 Task: Add Celsius Sparkling Wild Berry, Energy Drink to the cart.
Action: Mouse moved to (46, 338)
Screenshot: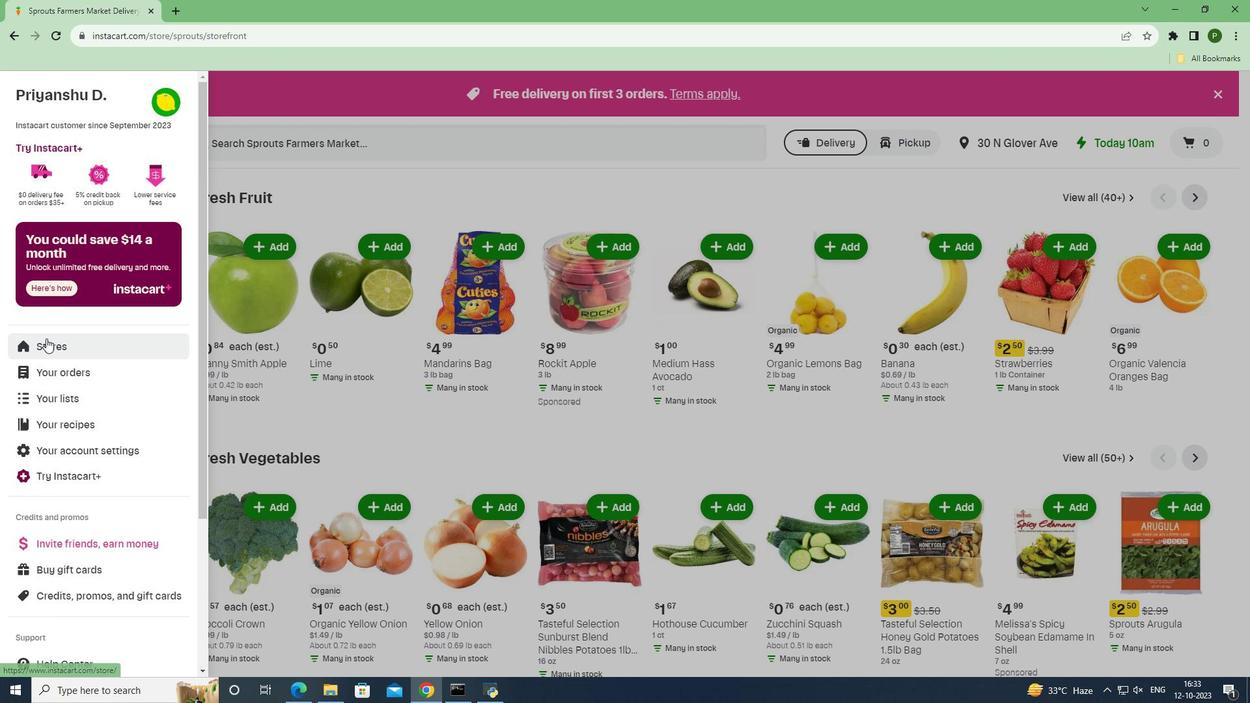 
Action: Mouse pressed left at (46, 338)
Screenshot: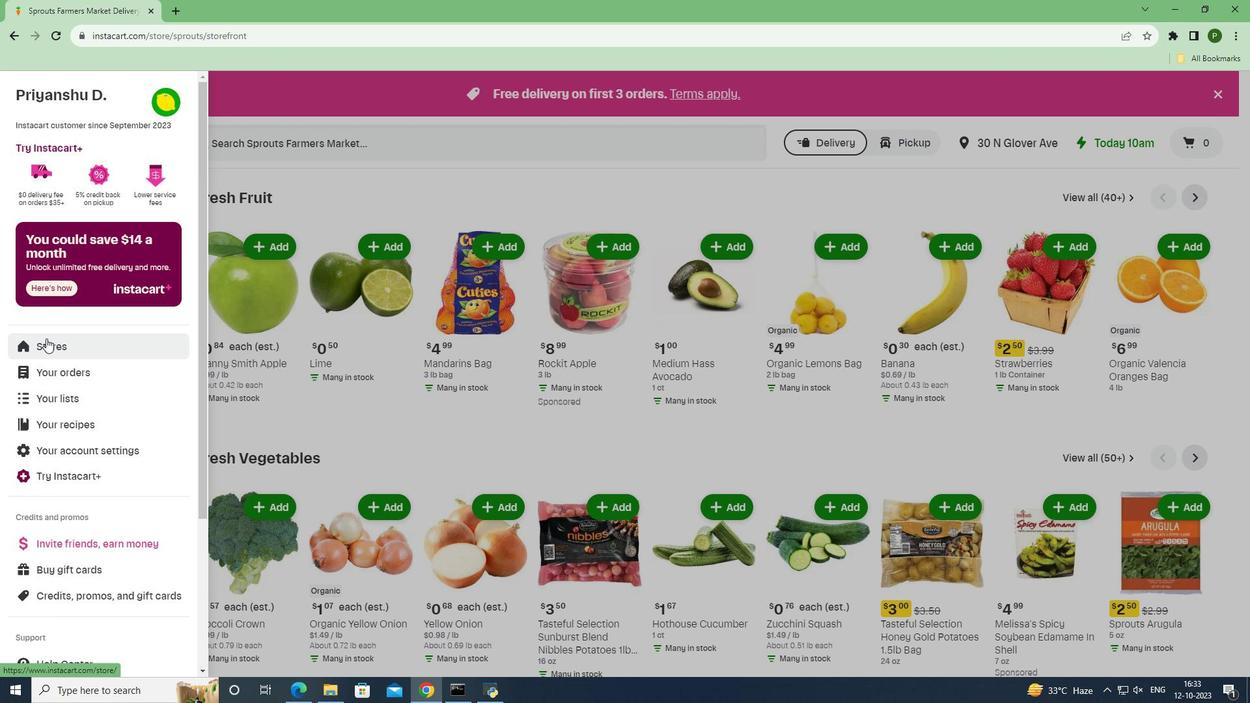 
Action: Mouse moved to (306, 155)
Screenshot: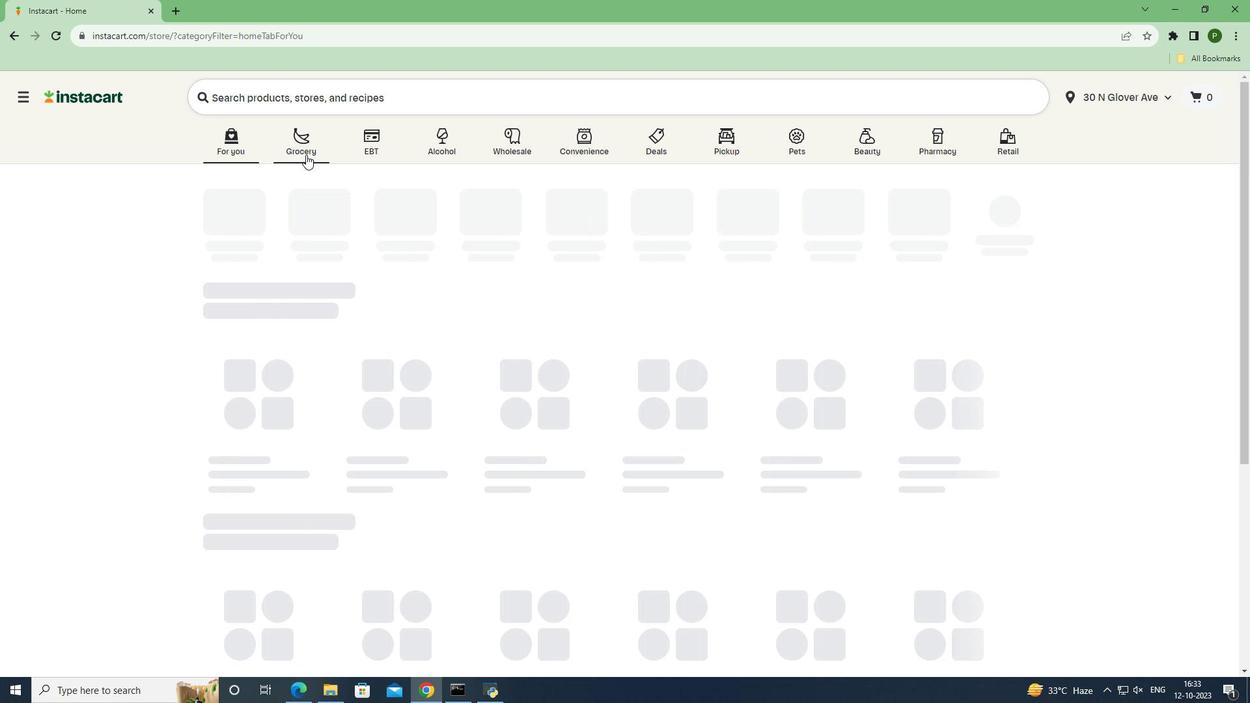 
Action: Mouse pressed left at (306, 155)
Screenshot: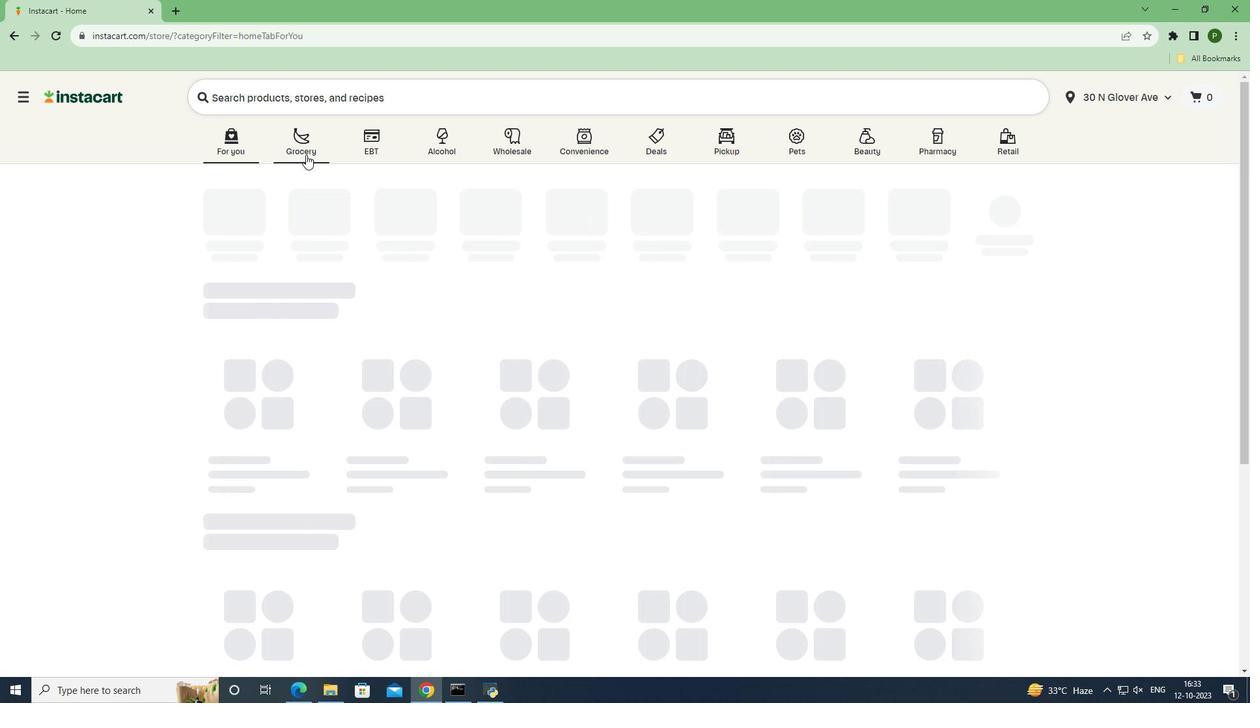 
Action: Mouse moved to (517, 302)
Screenshot: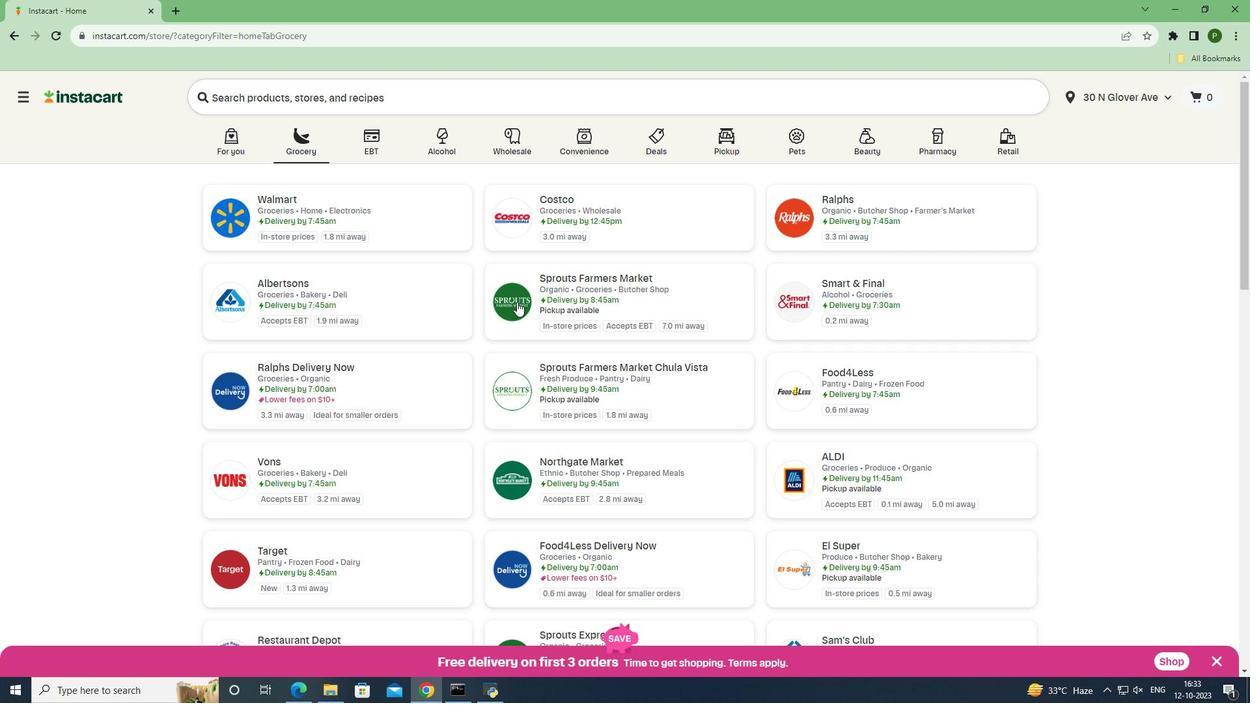 
Action: Mouse pressed left at (517, 302)
Screenshot: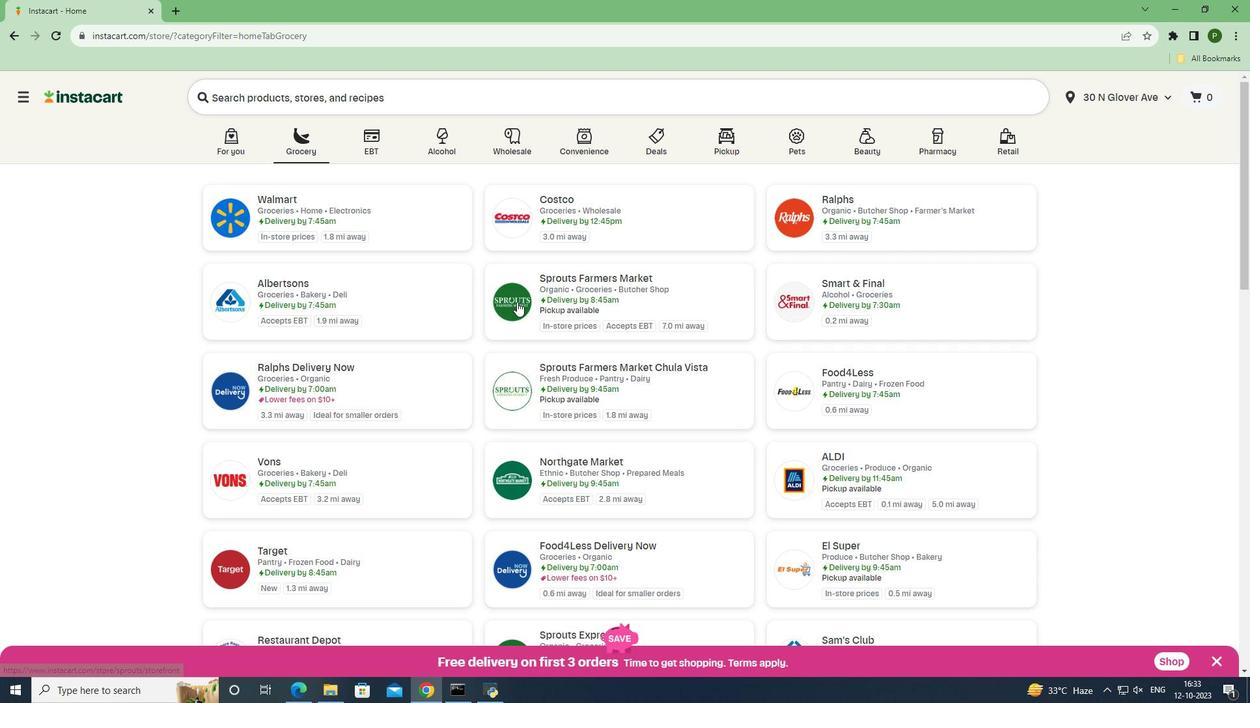 
Action: Mouse moved to (86, 495)
Screenshot: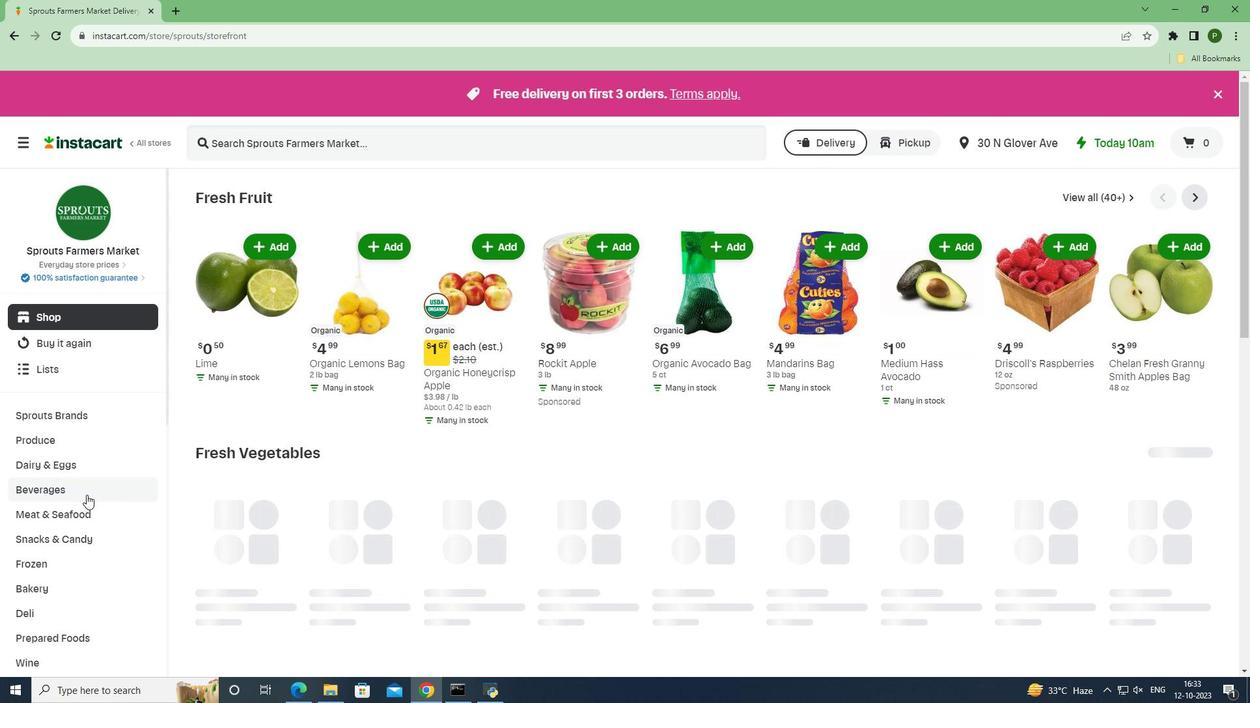 
Action: Mouse pressed left at (86, 495)
Screenshot: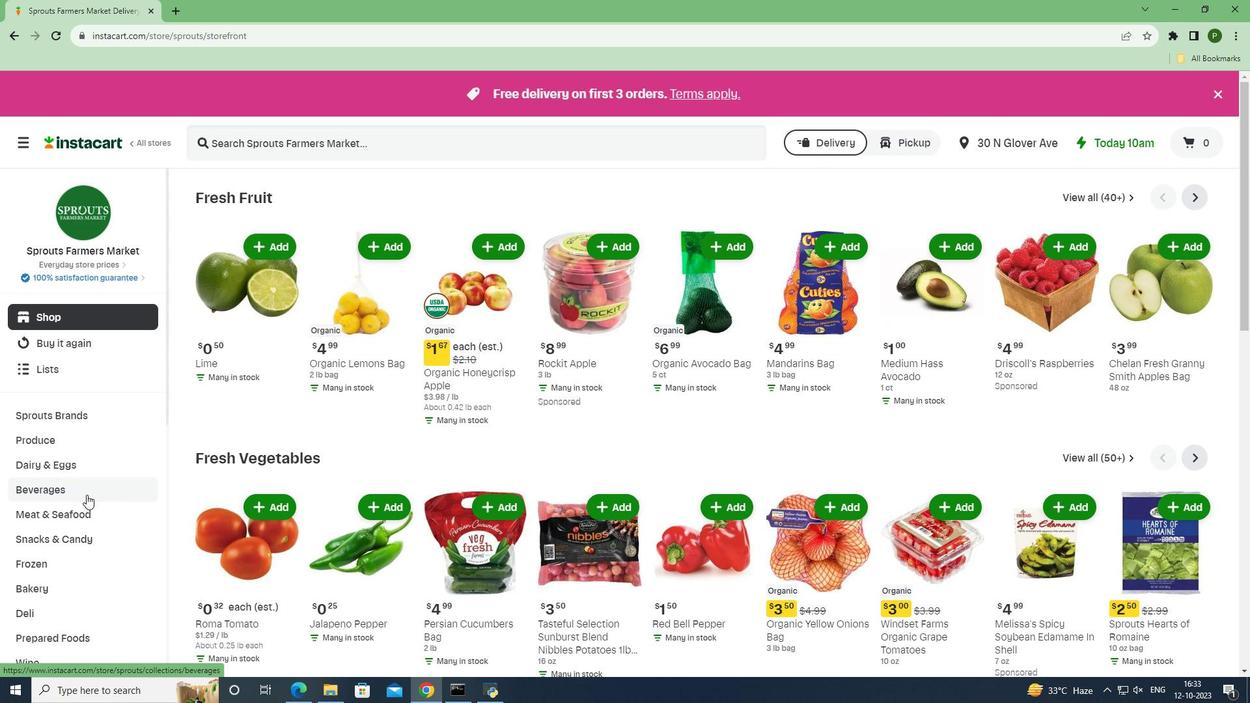 
Action: Mouse moved to (682, 232)
Screenshot: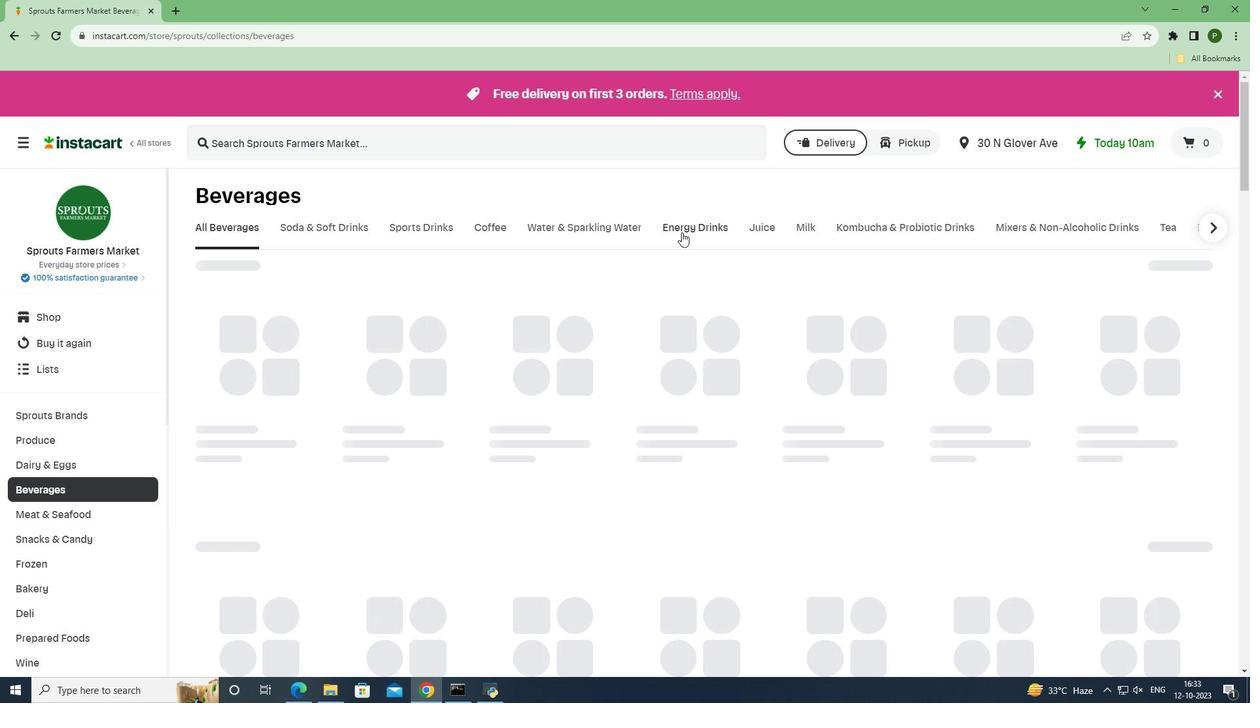 
Action: Mouse pressed left at (682, 232)
Screenshot: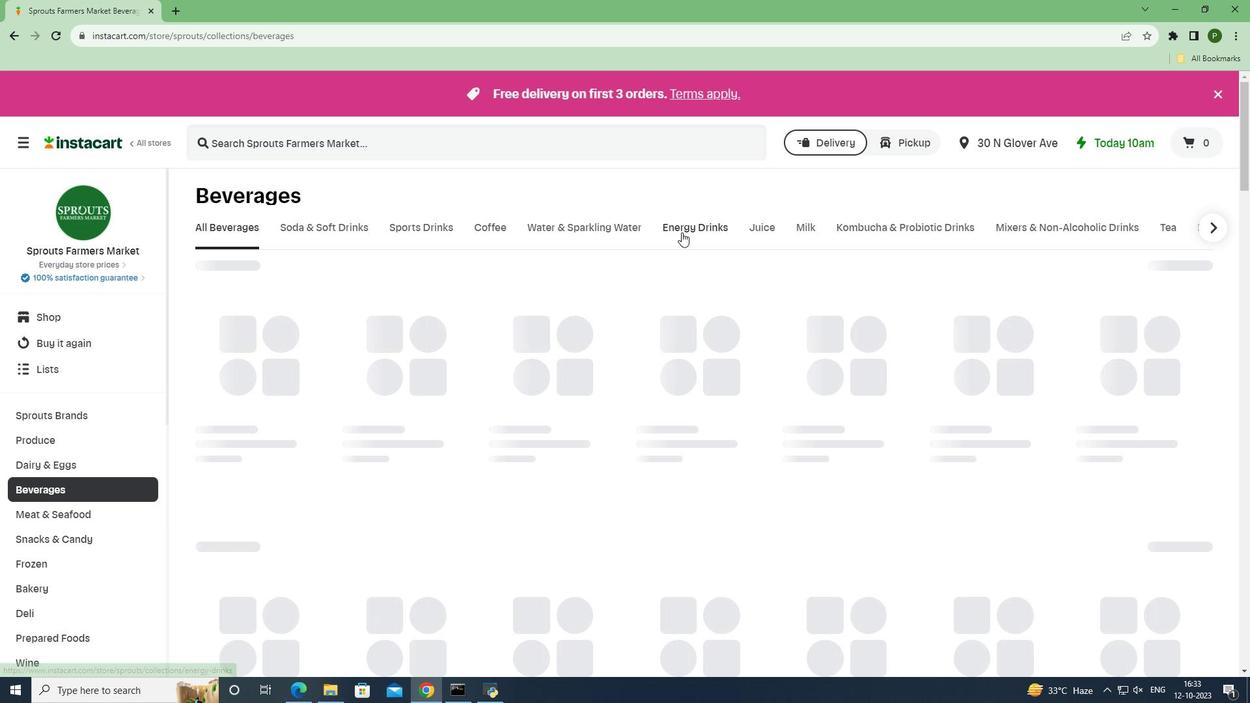 
Action: Mouse moved to (359, 148)
Screenshot: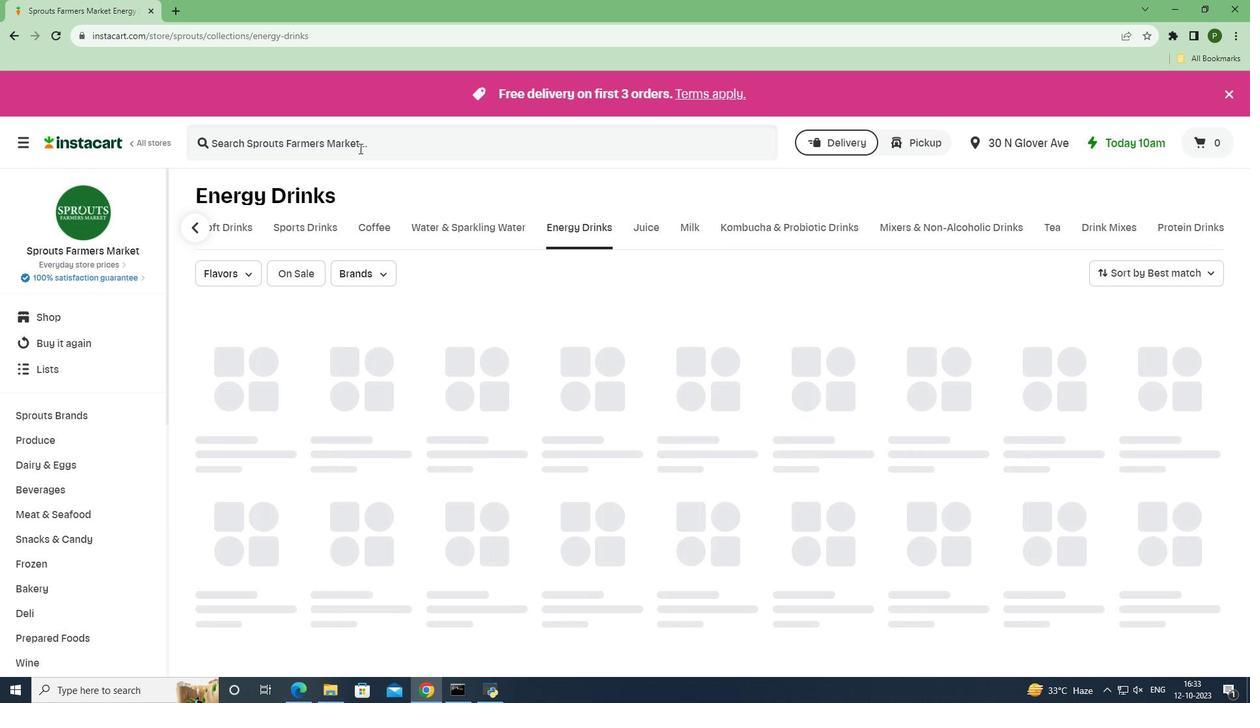 
Action: Mouse pressed left at (359, 148)
Screenshot: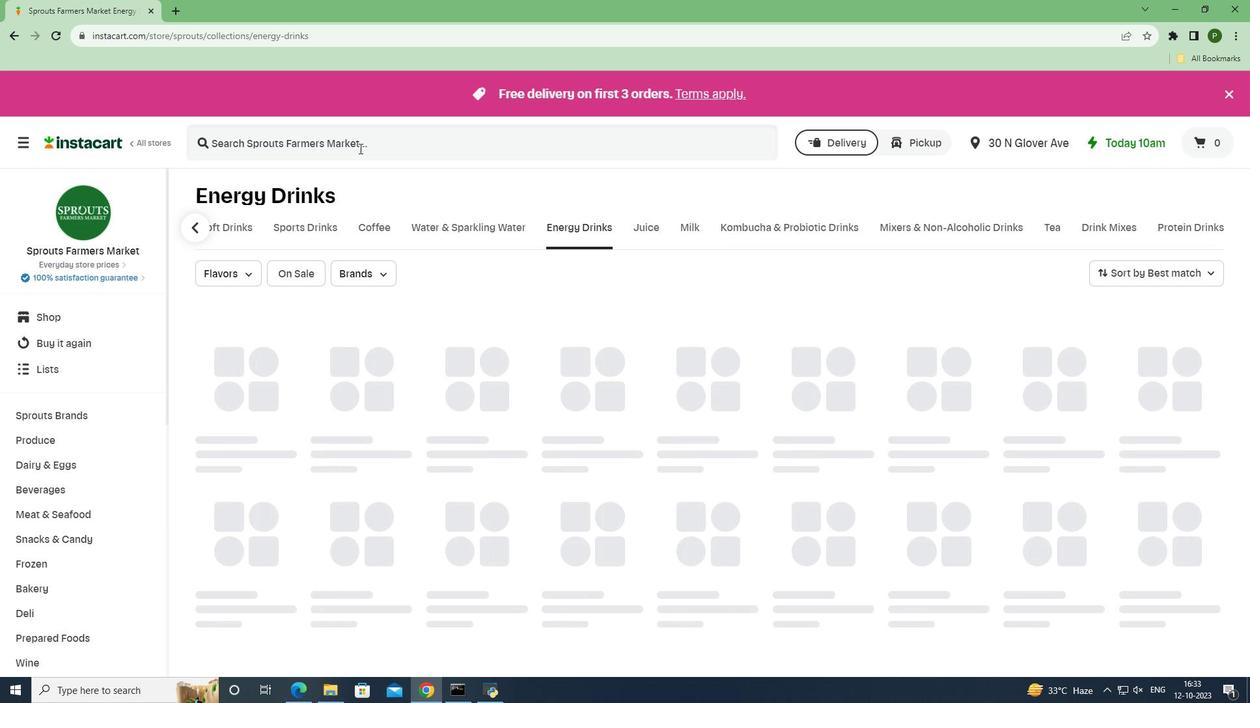 
Action: Key pressed <Key.caps_lock>C<Key.caps_lock>elsi
Screenshot: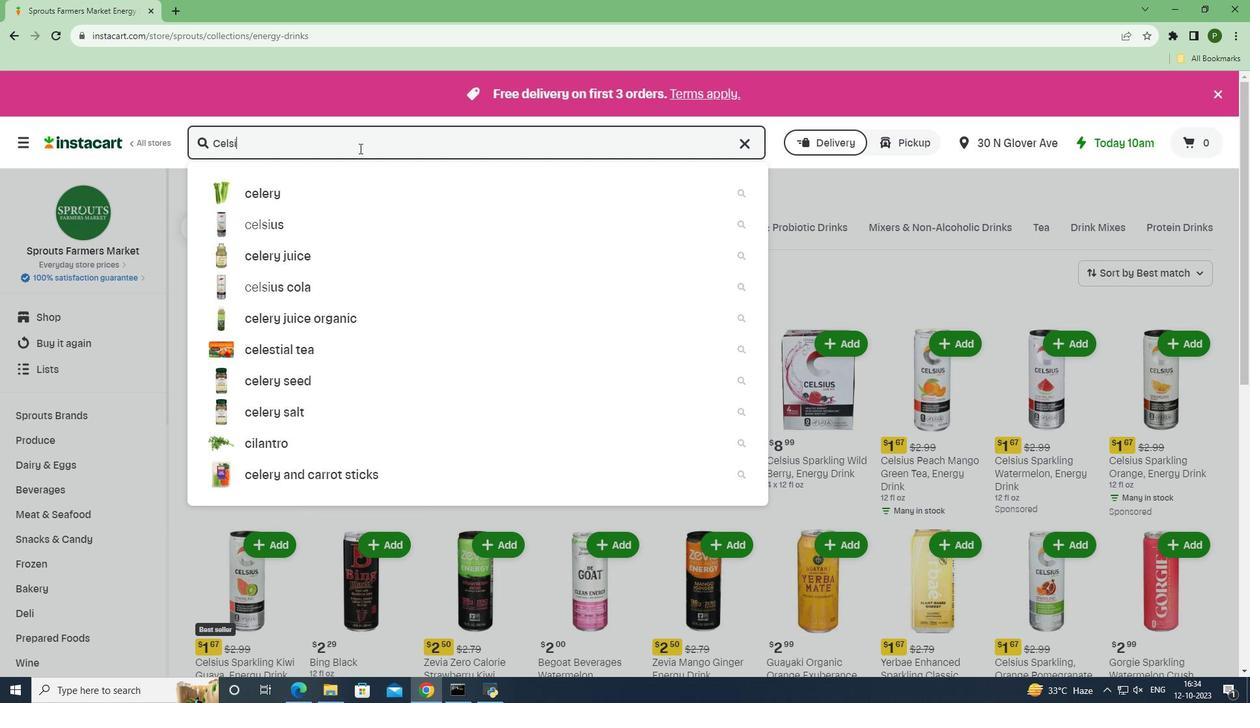
Action: Mouse moved to (358, 148)
Screenshot: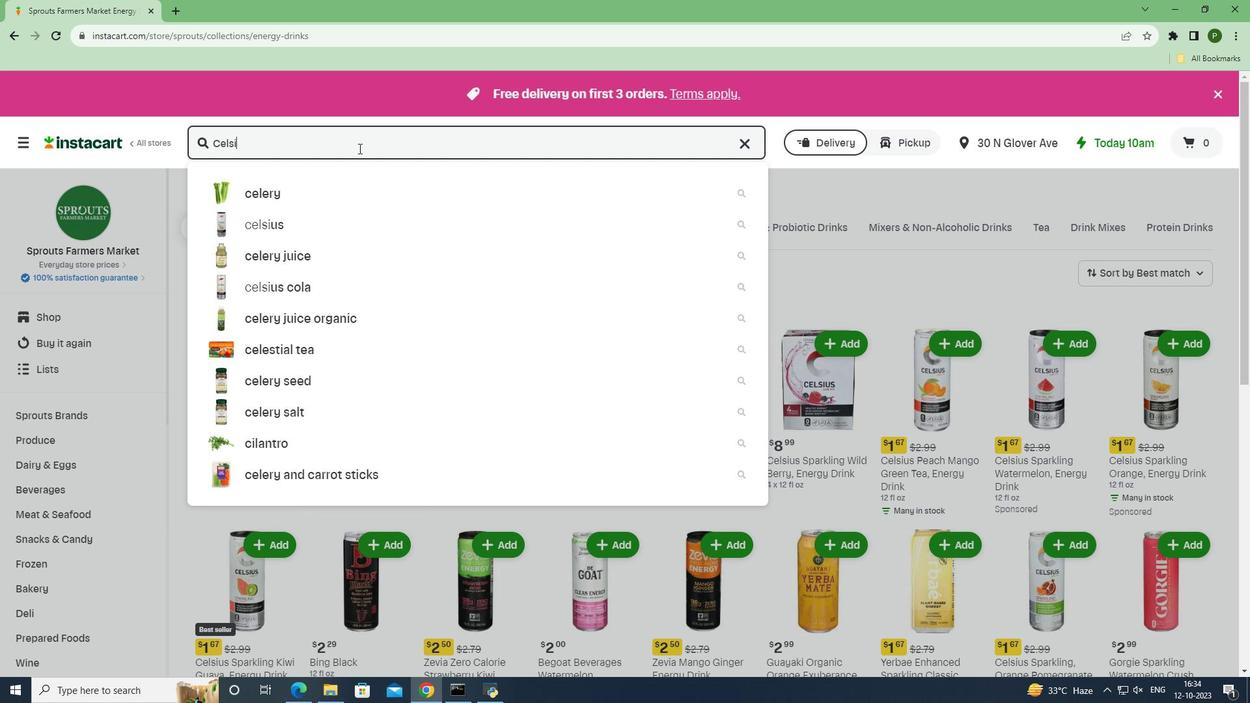 
Action: Key pressed us<Key.space><Key.caps_lock>SPARKLING<Key.space><Key.caps_lock><Key.caps_lock>W<Key.caps_lock>ild<Key.space><Key.caps_lock>B<Key.caps_lock>erry,<Key.space><Key.caps_lock>E<Key.caps_lock>nergy<Key.space><Key.caps_lock>D<Key.caps_lock>rink<Key.space><Key.enter>
Screenshot: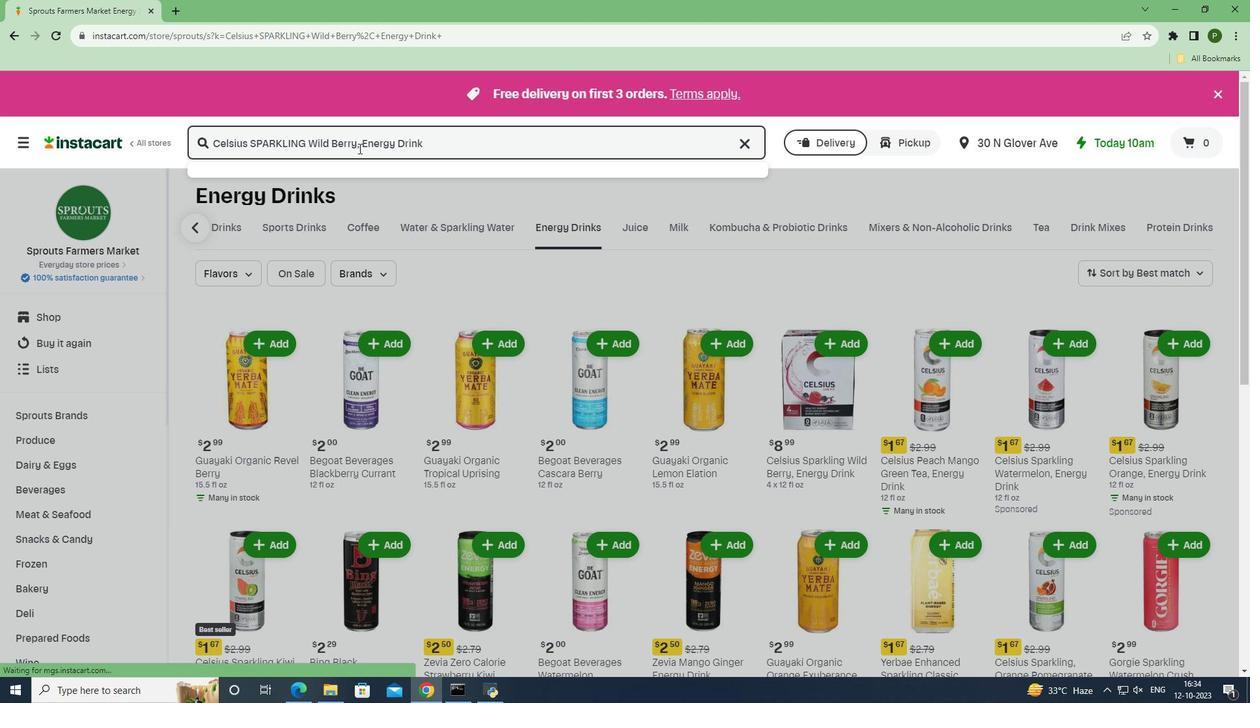 
Action: Mouse moved to (349, 282)
Screenshot: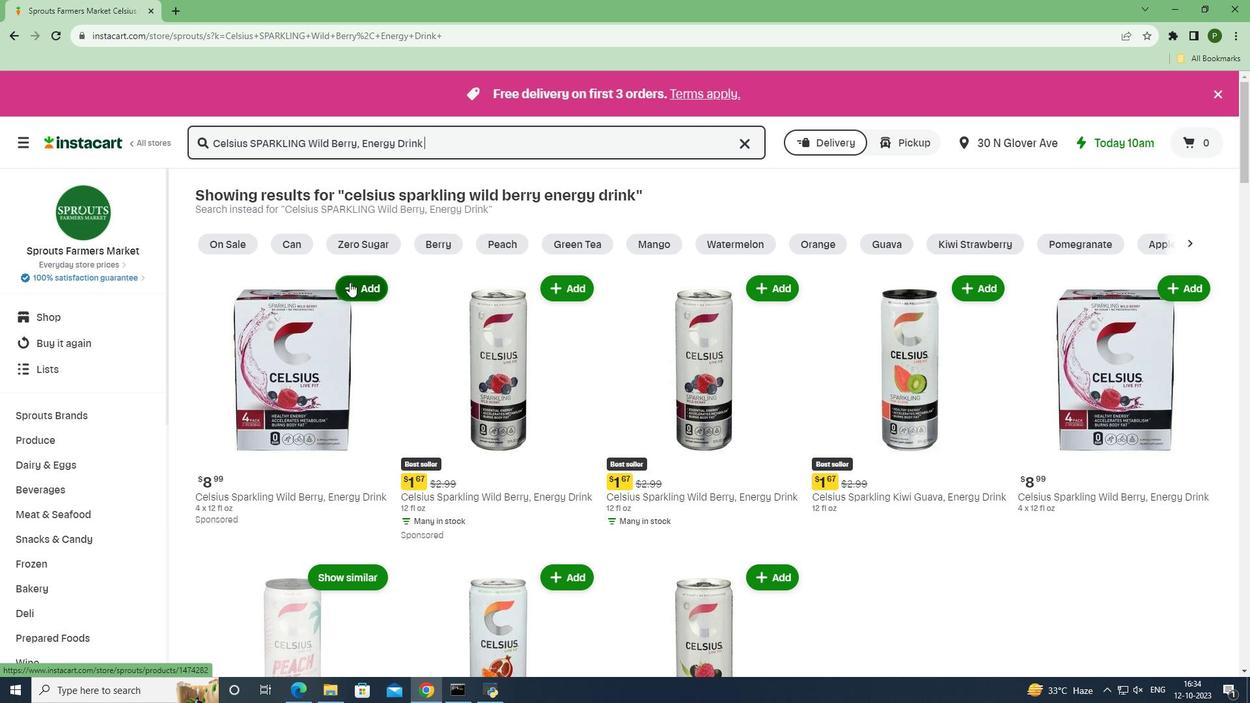 
Action: Mouse pressed left at (349, 282)
Screenshot: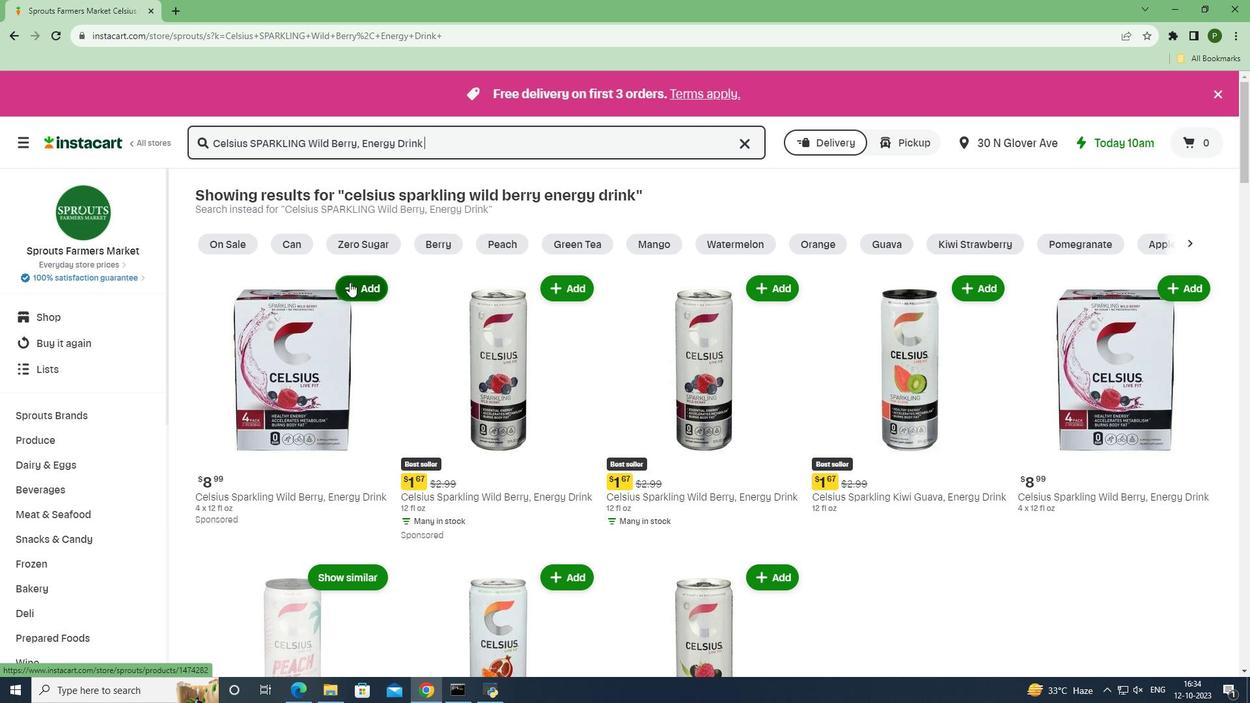 
Action: Mouse moved to (392, 350)
Screenshot: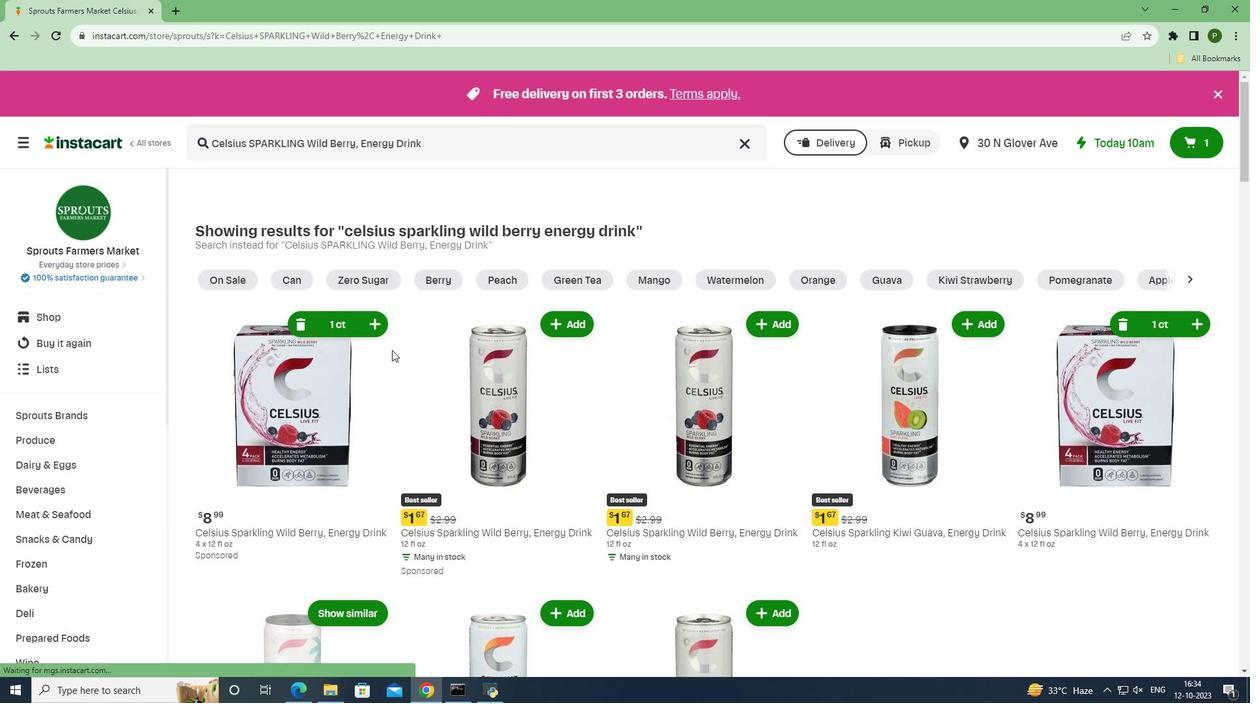 
